 Task: Move the task Issues with integrating with version control system (e.g. Git) to the section Done in the project ZestTech and filter the tasks in the project by High Priority.
Action: Mouse moved to (49, 408)
Screenshot: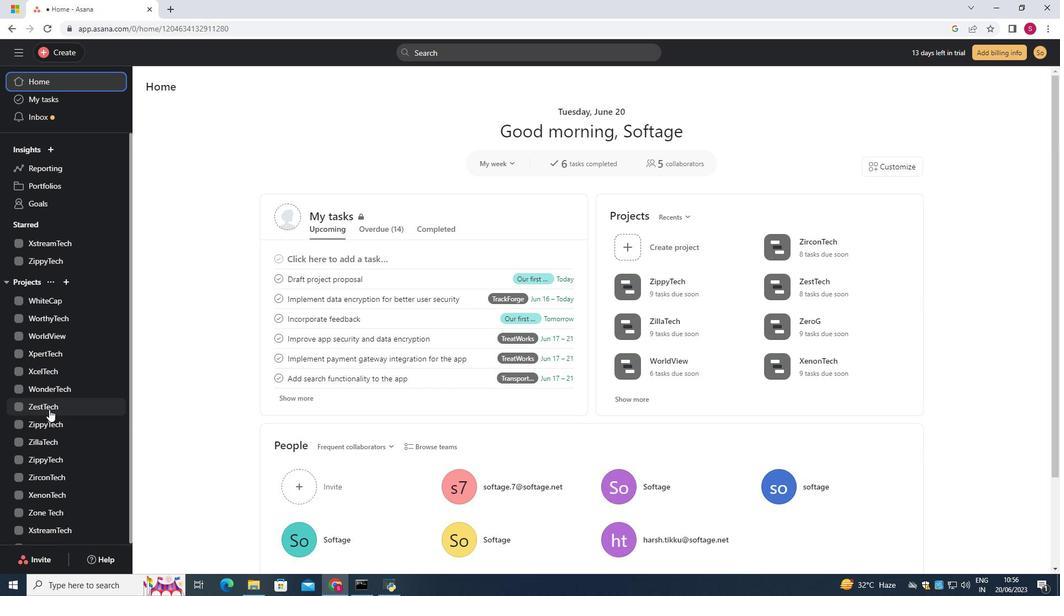 
Action: Mouse pressed left at (49, 408)
Screenshot: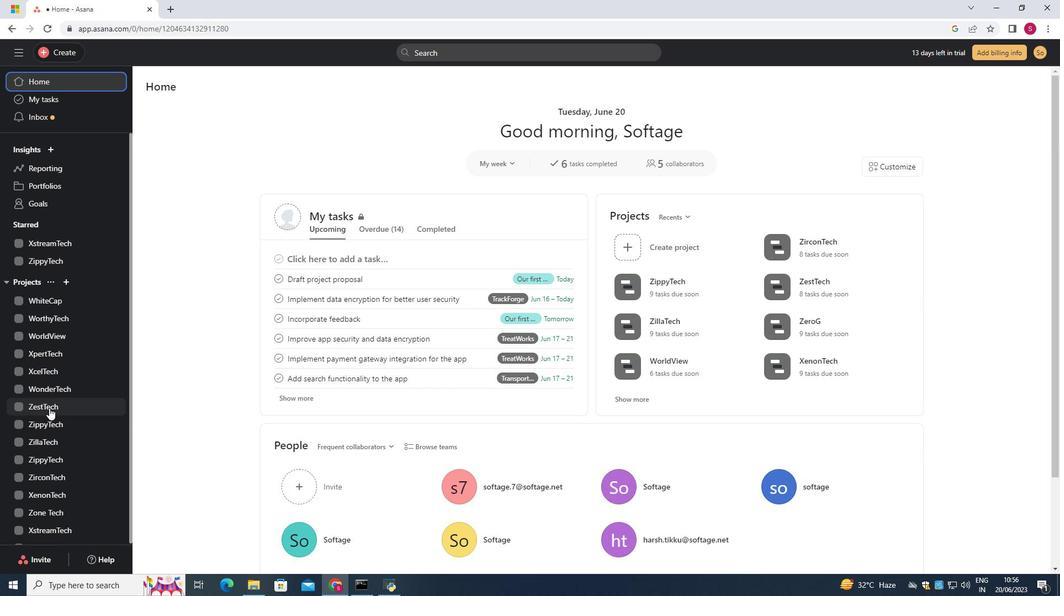 
Action: Mouse moved to (203, 115)
Screenshot: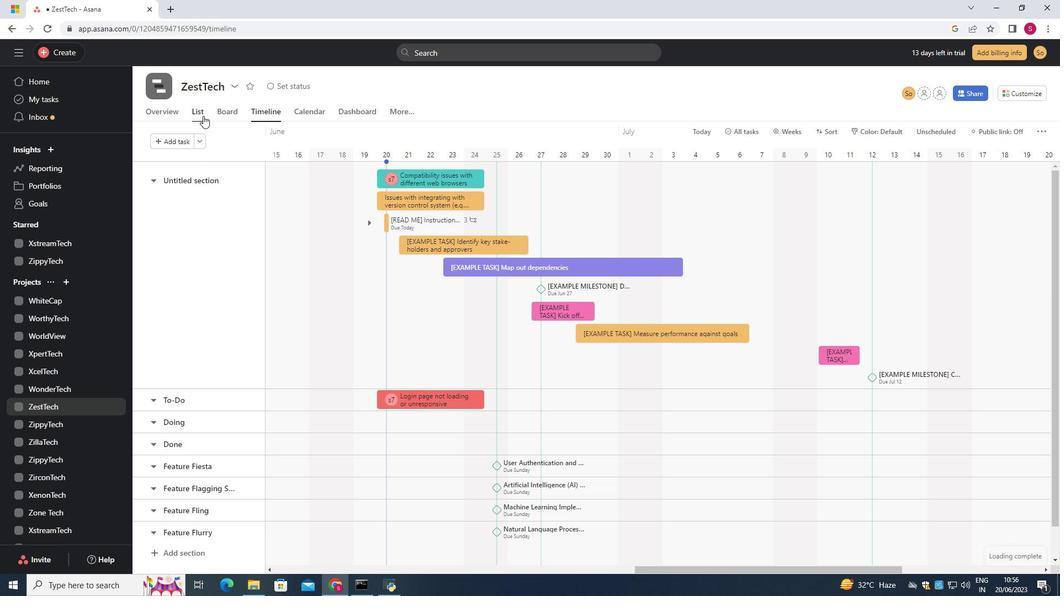 
Action: Mouse pressed left at (203, 115)
Screenshot: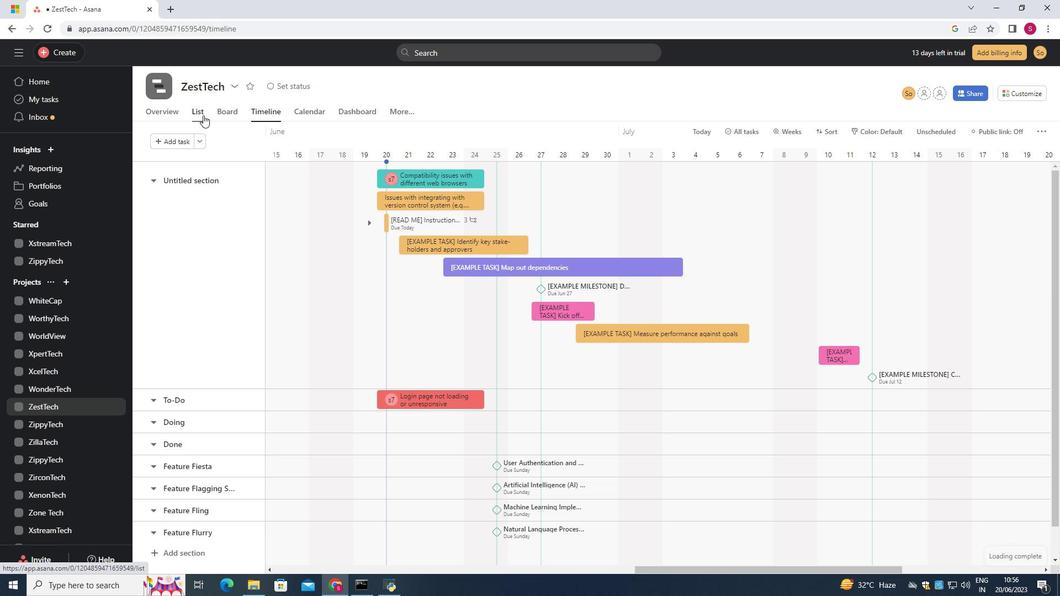 
Action: Mouse moved to (452, 230)
Screenshot: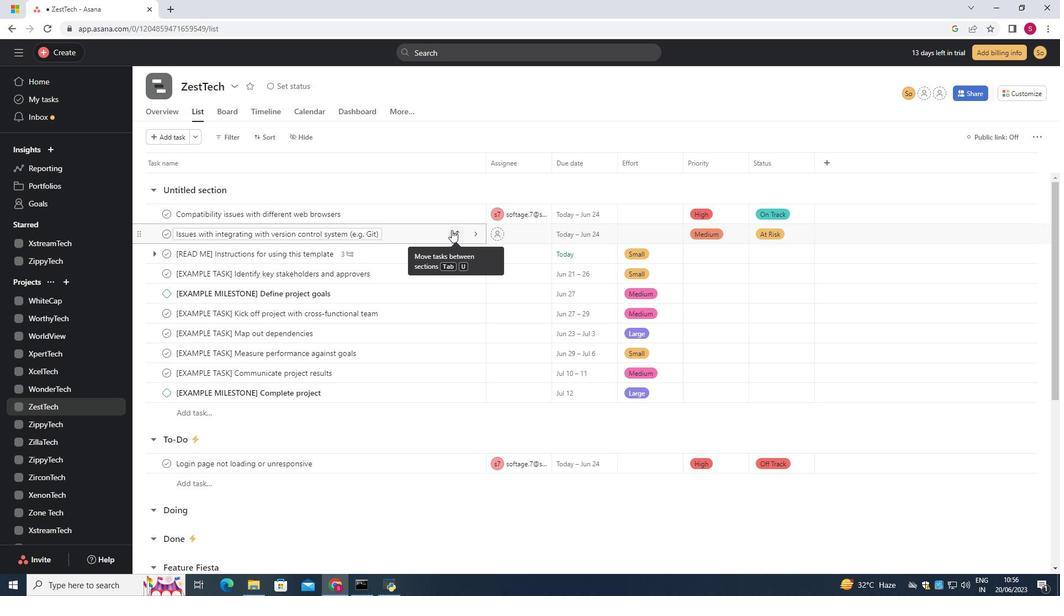 
Action: Mouse pressed left at (452, 230)
Screenshot: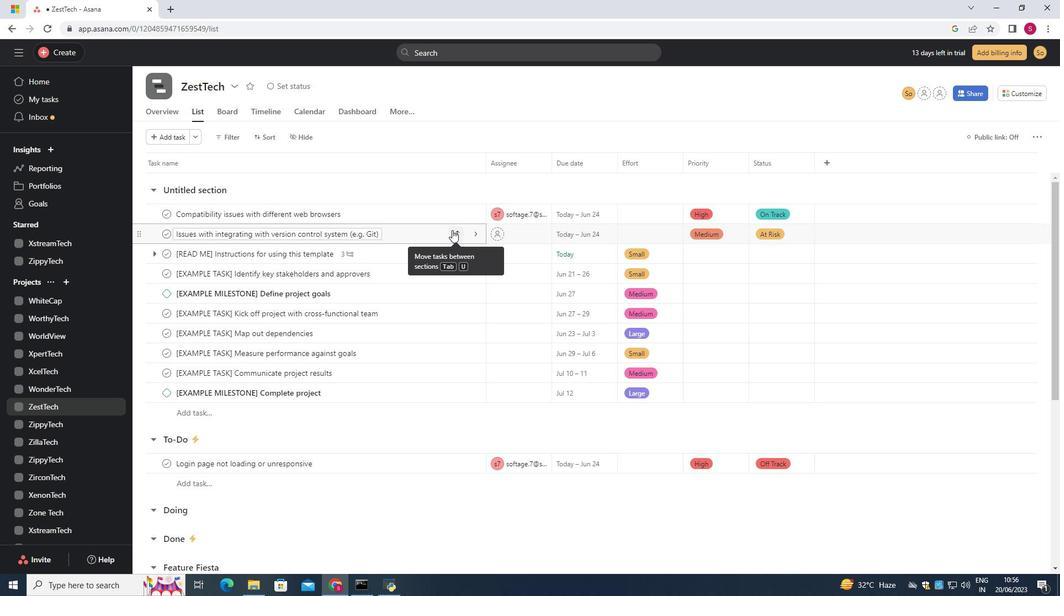 
Action: Mouse moved to (390, 337)
Screenshot: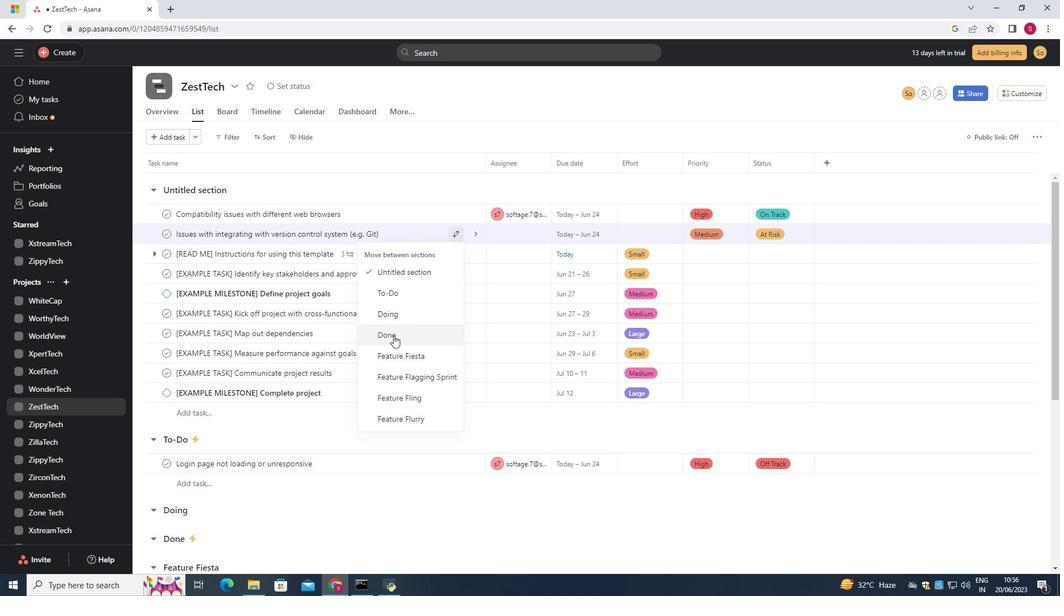 
Action: Mouse pressed left at (390, 337)
Screenshot: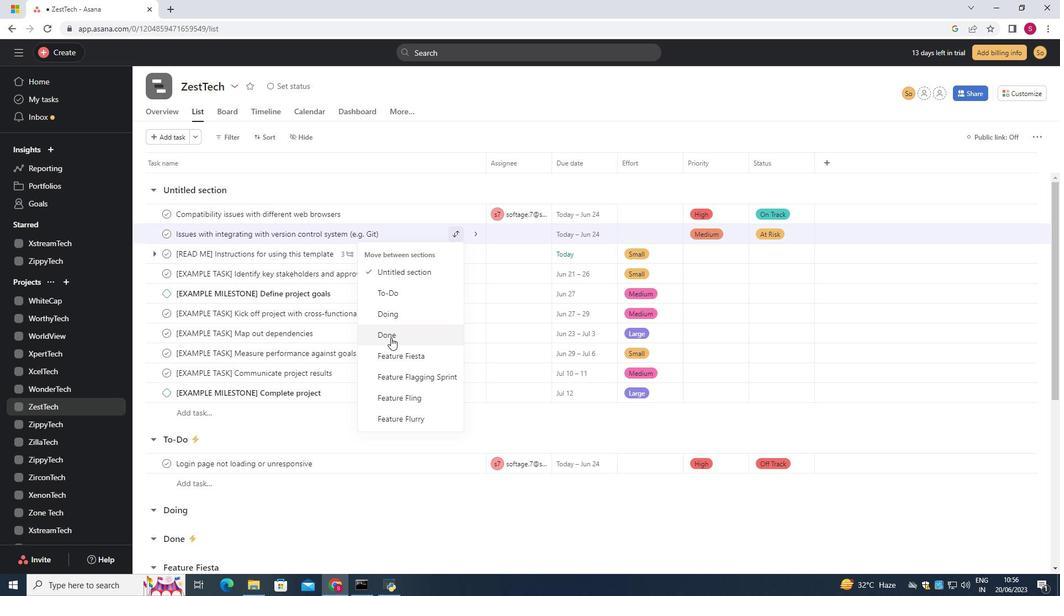 
Action: Mouse moved to (377, 356)
Screenshot: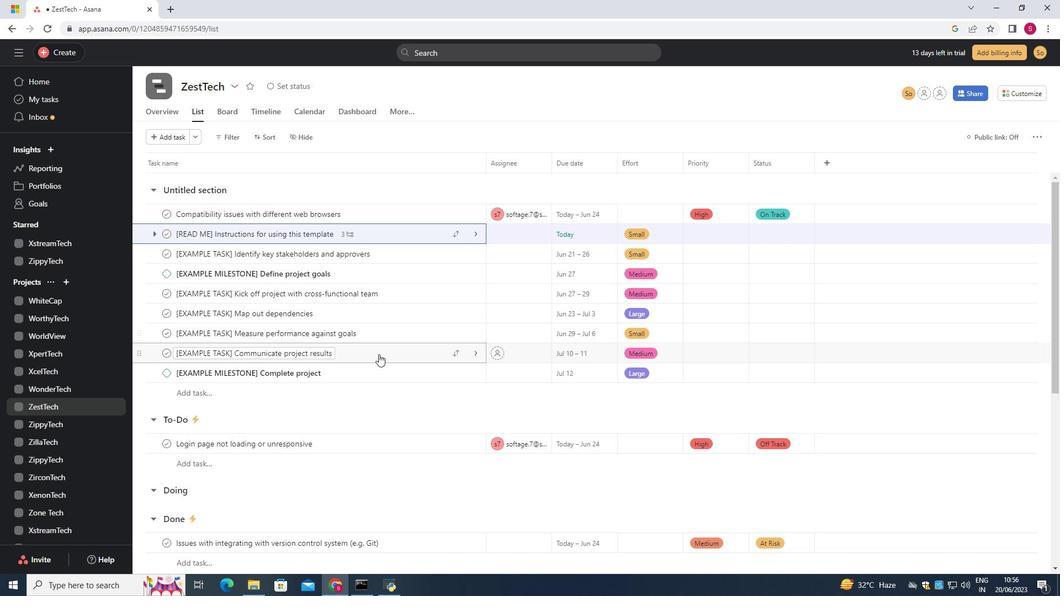 
Action: Mouse scrolled (377, 355) with delta (0, 0)
Screenshot: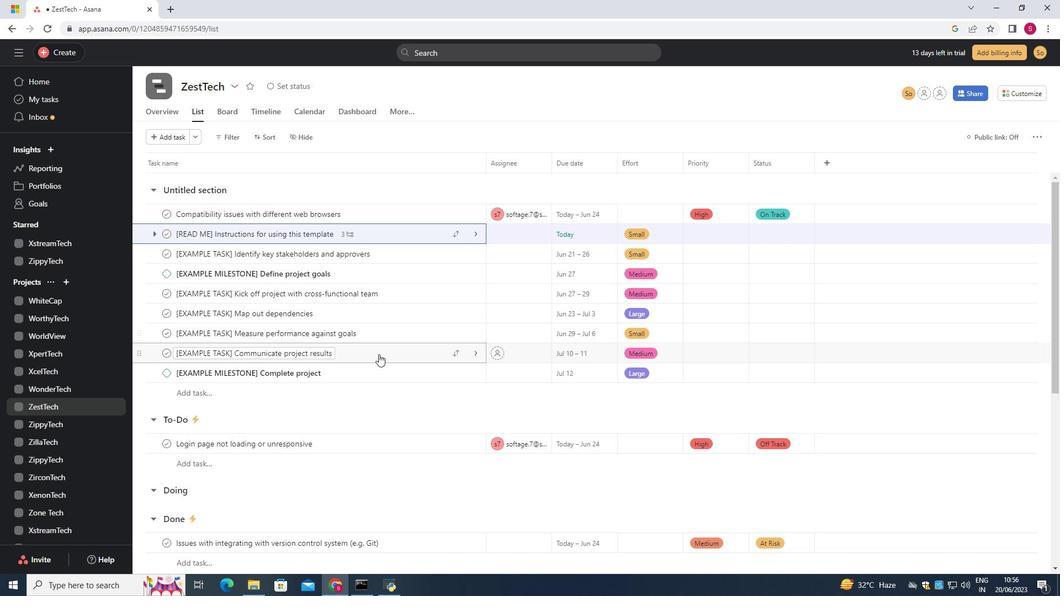 
Action: Mouse moved to (377, 356)
Screenshot: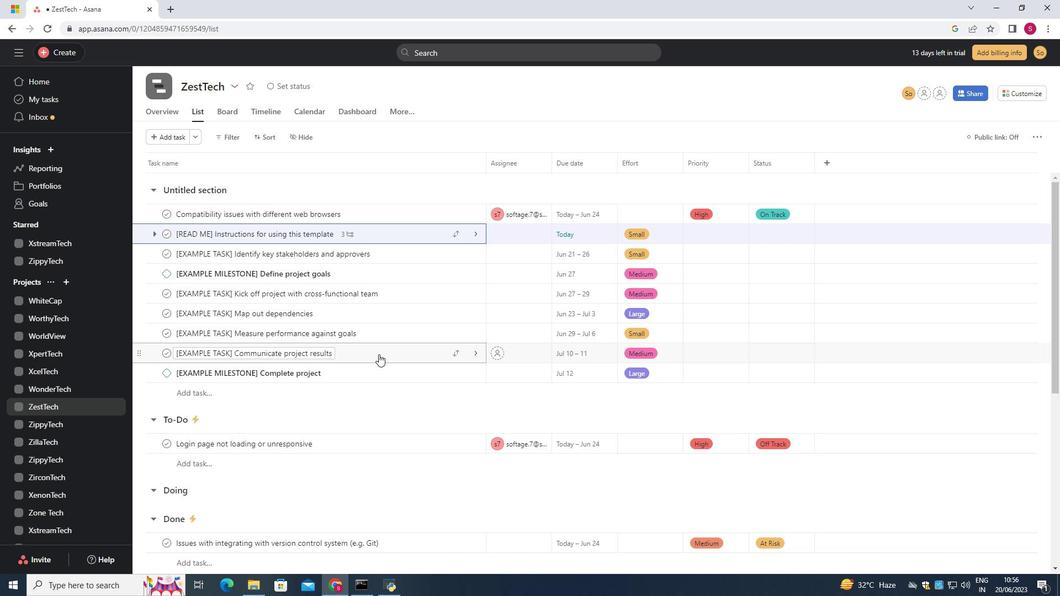 
Action: Mouse scrolled (377, 356) with delta (0, 0)
Screenshot: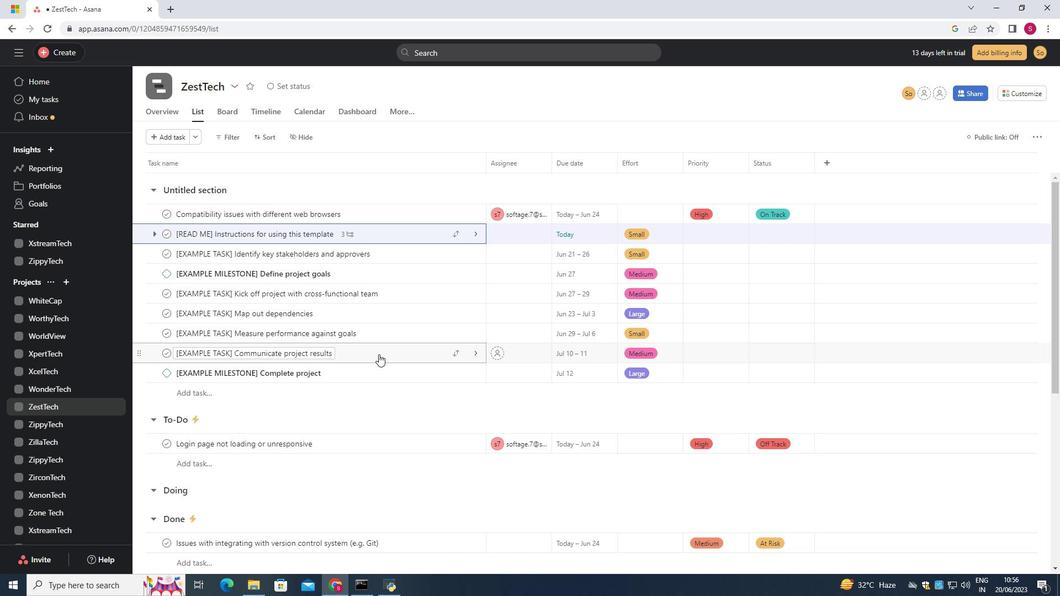 
Action: Mouse scrolled (377, 356) with delta (0, 0)
Screenshot: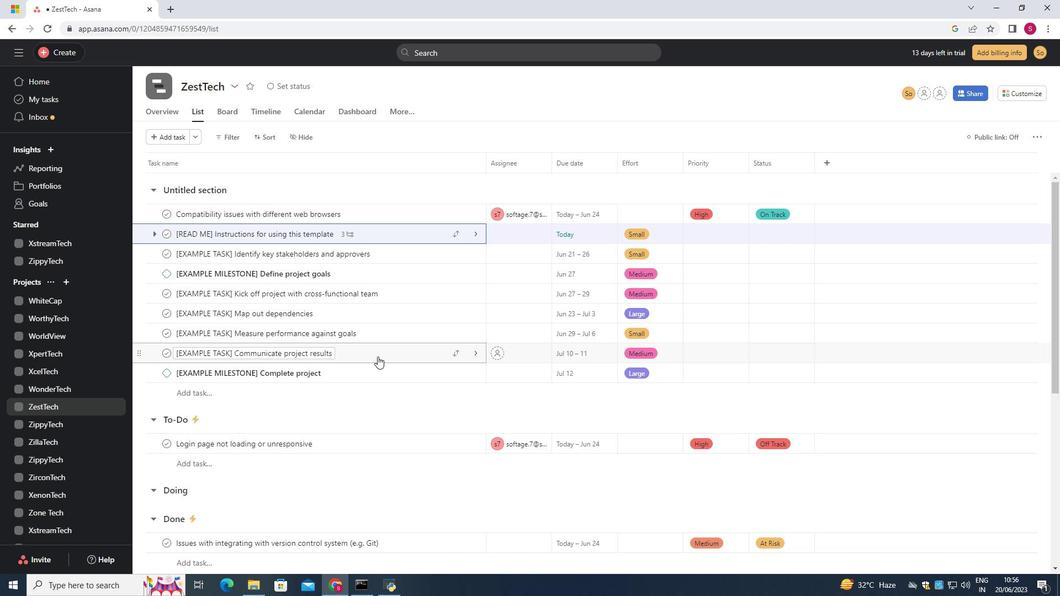 
Action: Mouse moved to (409, 374)
Screenshot: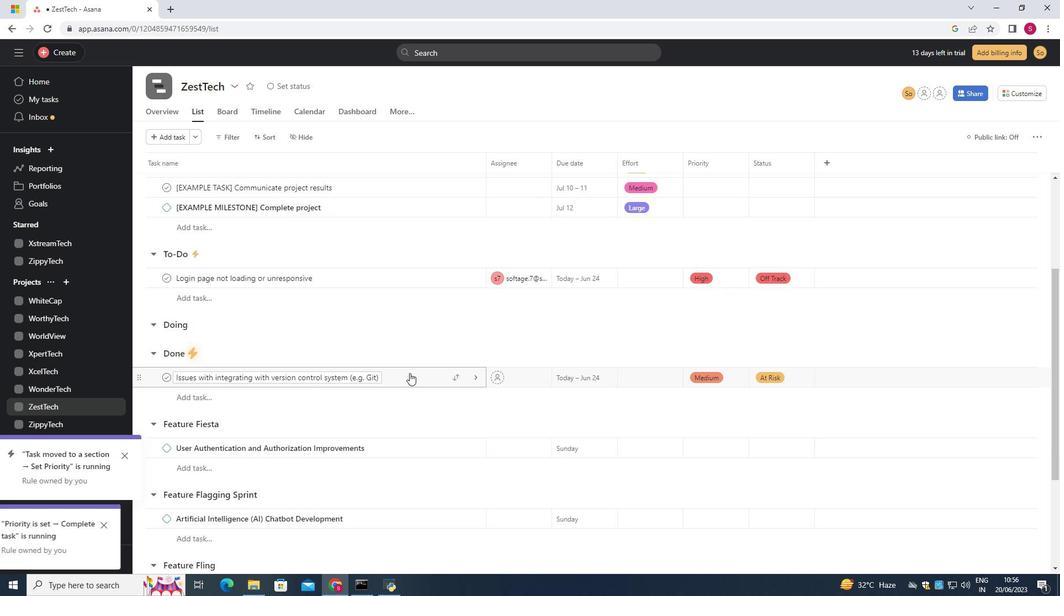 
Action: Mouse pressed left at (409, 374)
Screenshot: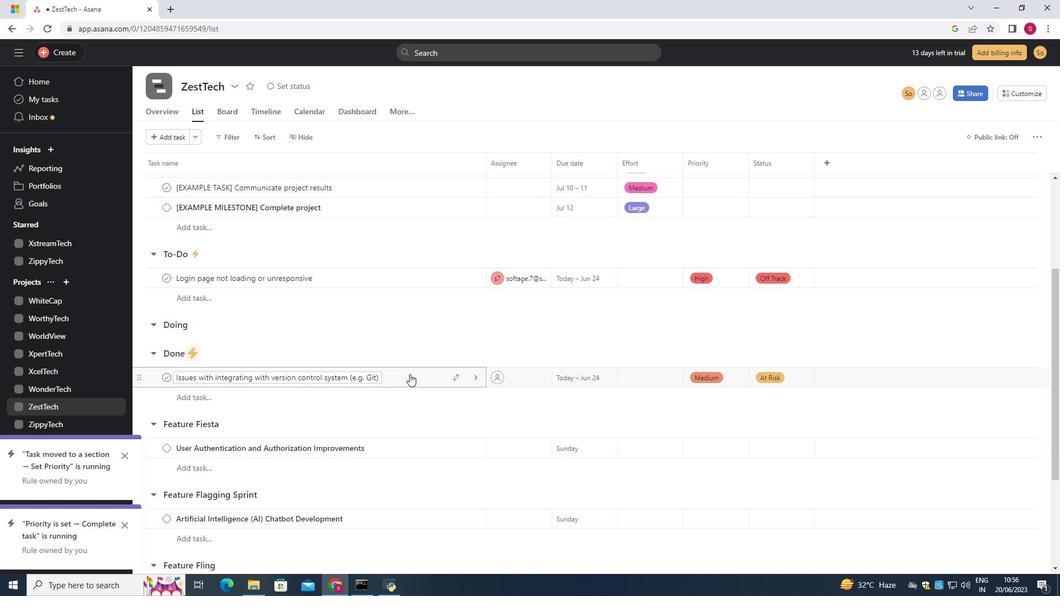 
Action: Mouse moved to (232, 139)
Screenshot: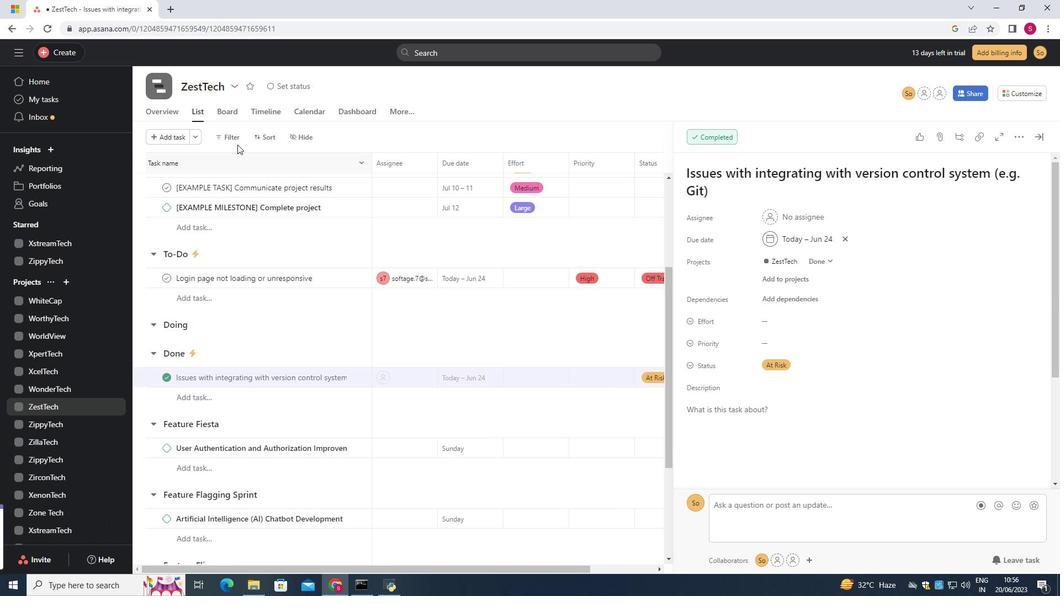 
Action: Mouse pressed left at (232, 139)
Screenshot: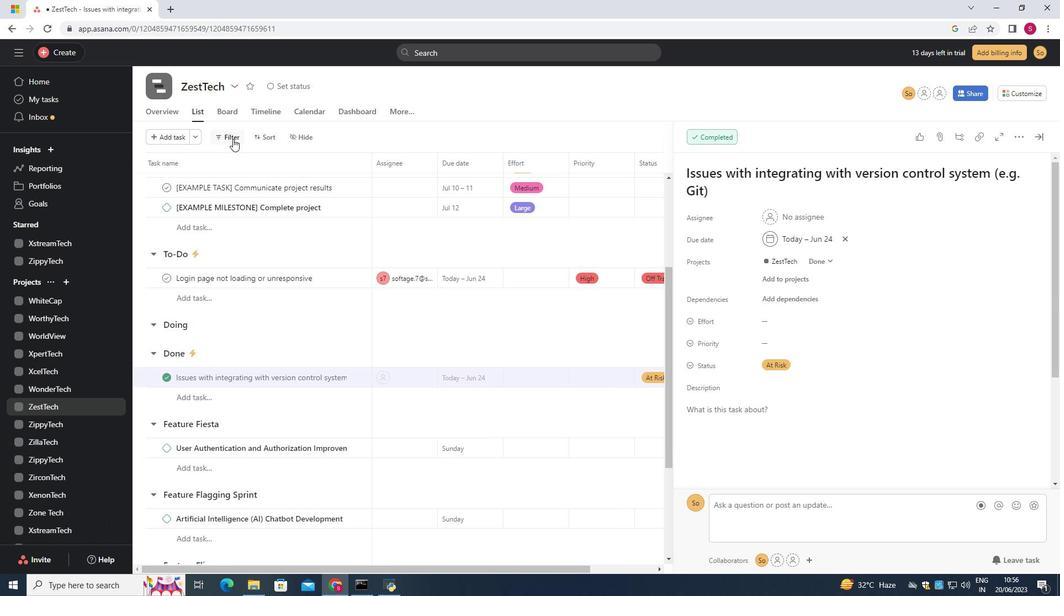 
Action: Mouse moved to (252, 227)
Screenshot: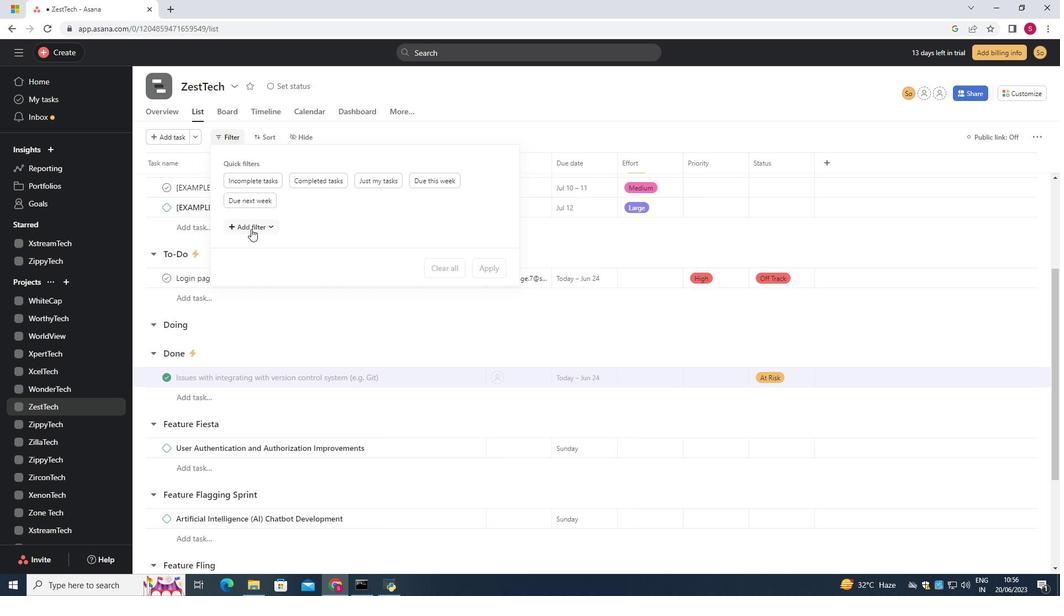 
Action: Mouse pressed left at (252, 227)
Screenshot: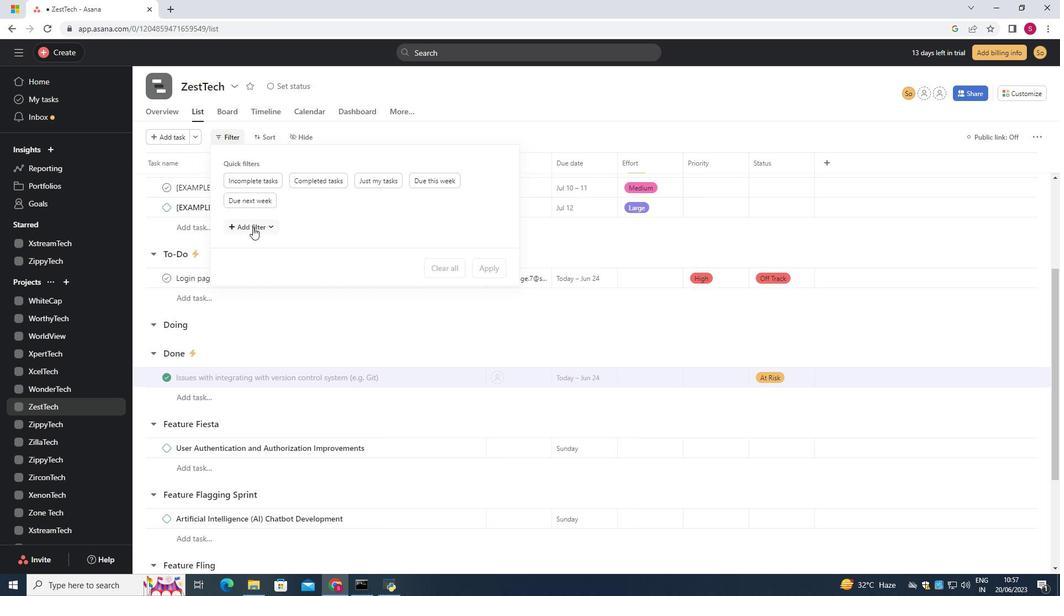 
Action: Mouse moved to (332, 425)
Screenshot: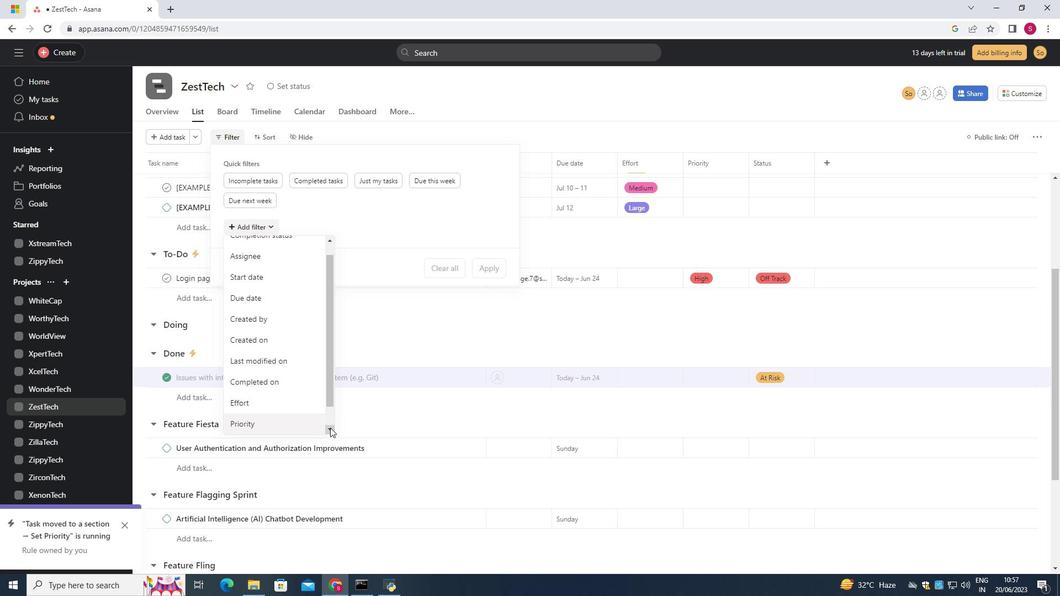 
Action: Mouse pressed left at (332, 425)
Screenshot: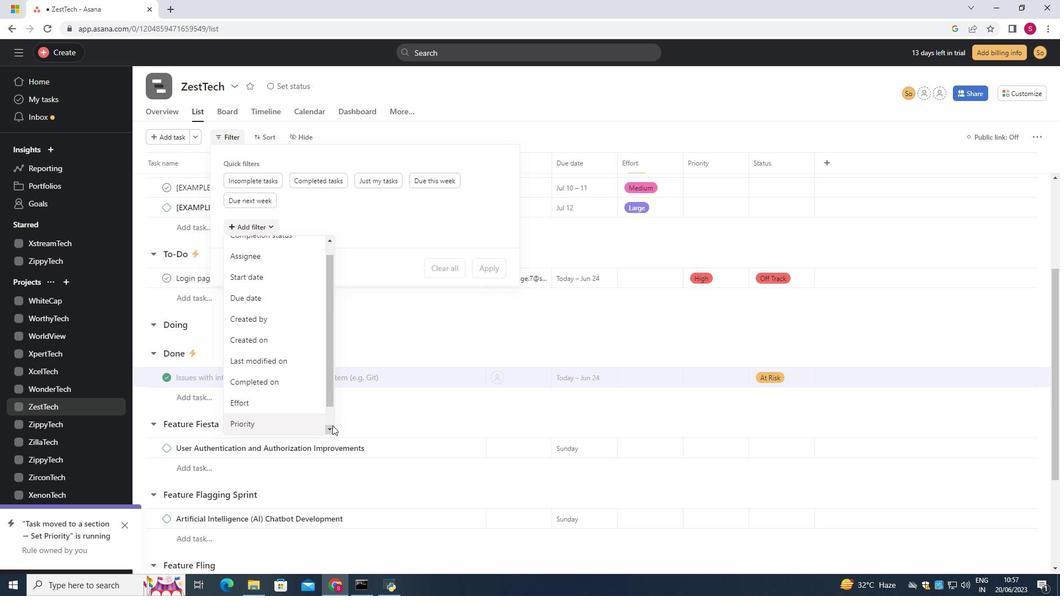 
Action: Mouse moved to (283, 404)
Screenshot: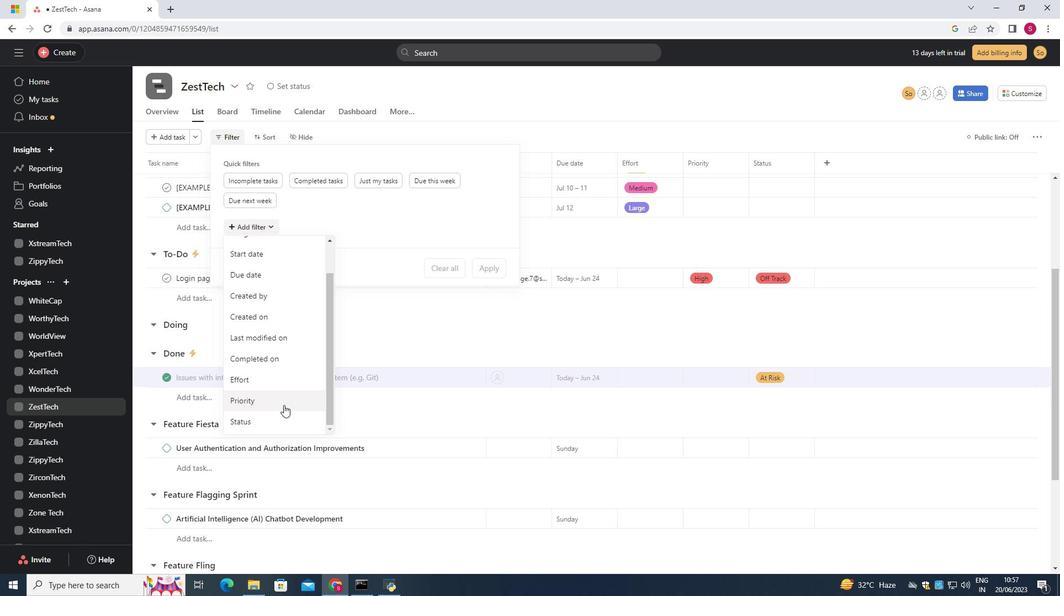 
Action: Mouse pressed left at (283, 404)
Screenshot: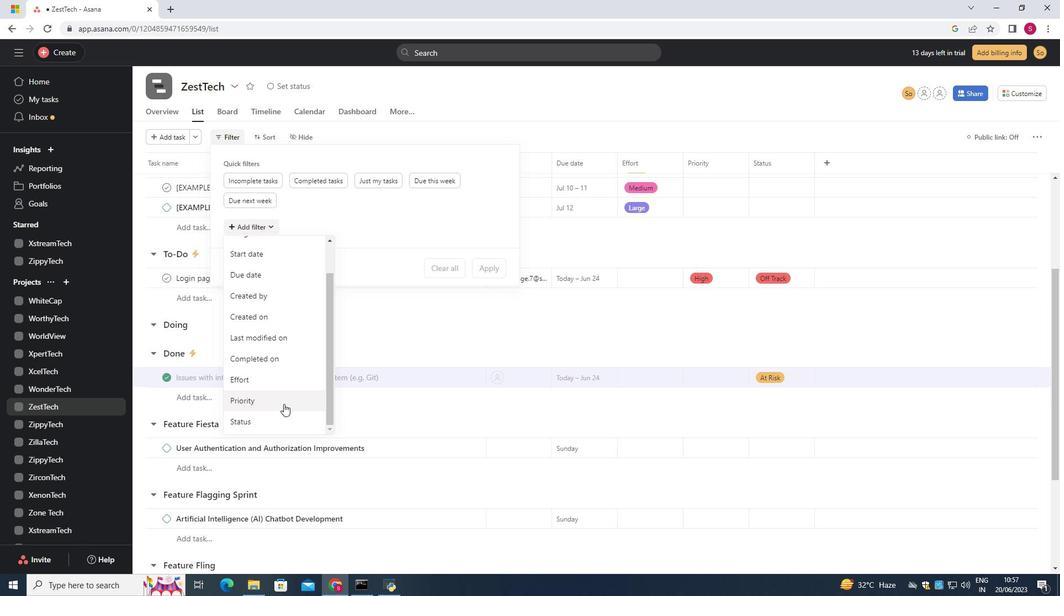 
Action: Mouse moved to (501, 313)
Screenshot: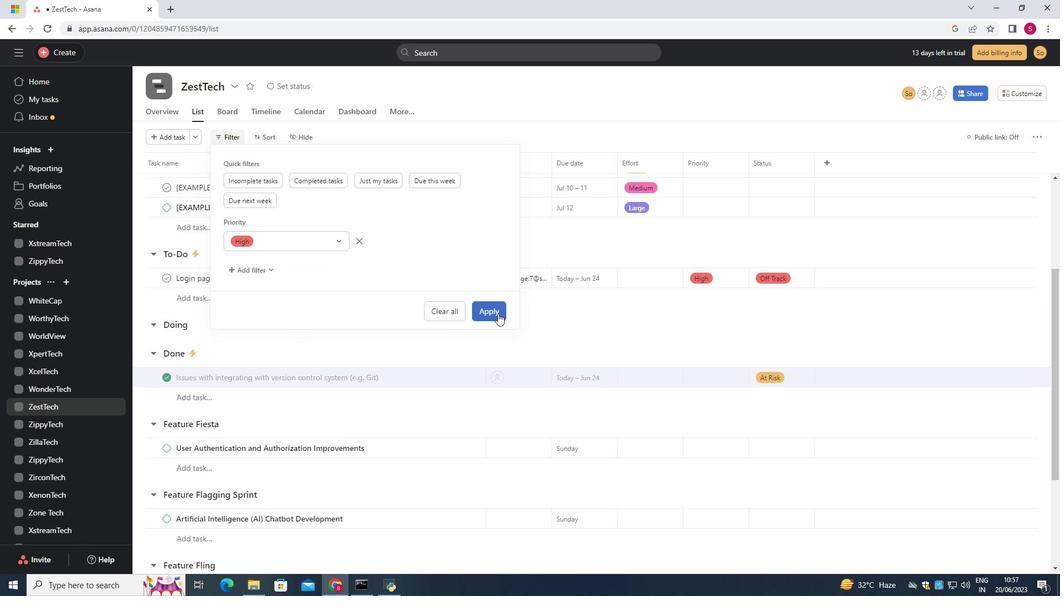 
Action: Mouse pressed left at (501, 313)
Screenshot: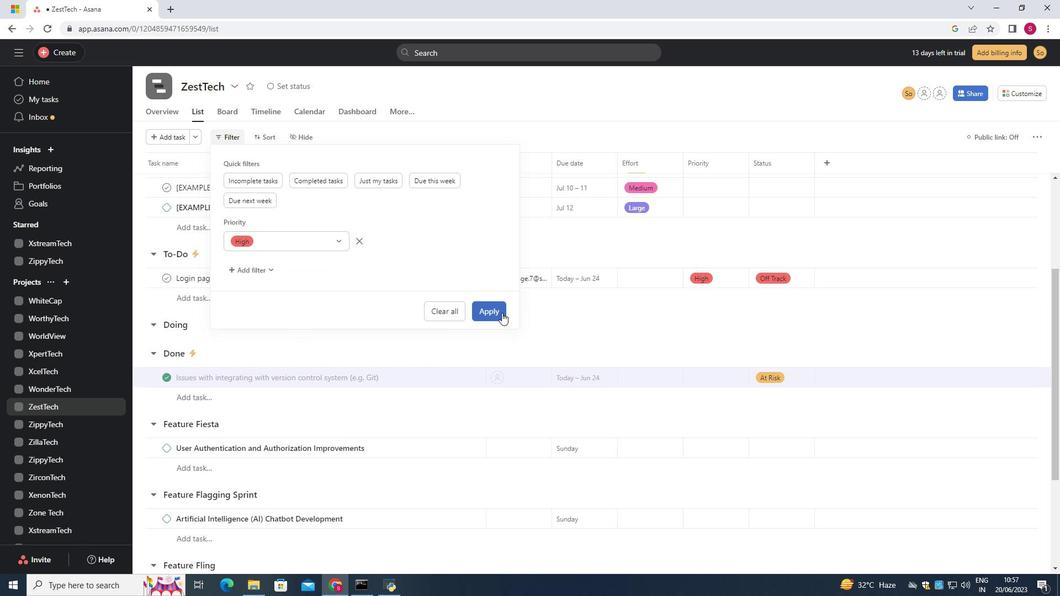 
Action: Mouse moved to (502, 313)
Screenshot: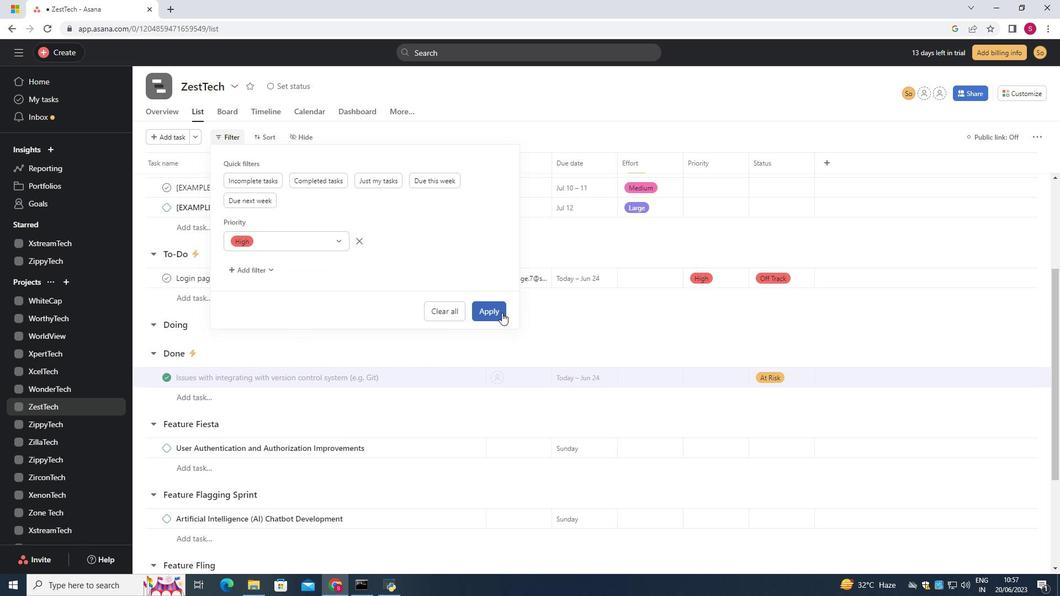 
